 Task: Create Workspace Compliance and Regulation Workspace description Manage and track company employee training and development budgets. Workspace type Human Resources
Action: Mouse moved to (299, 49)
Screenshot: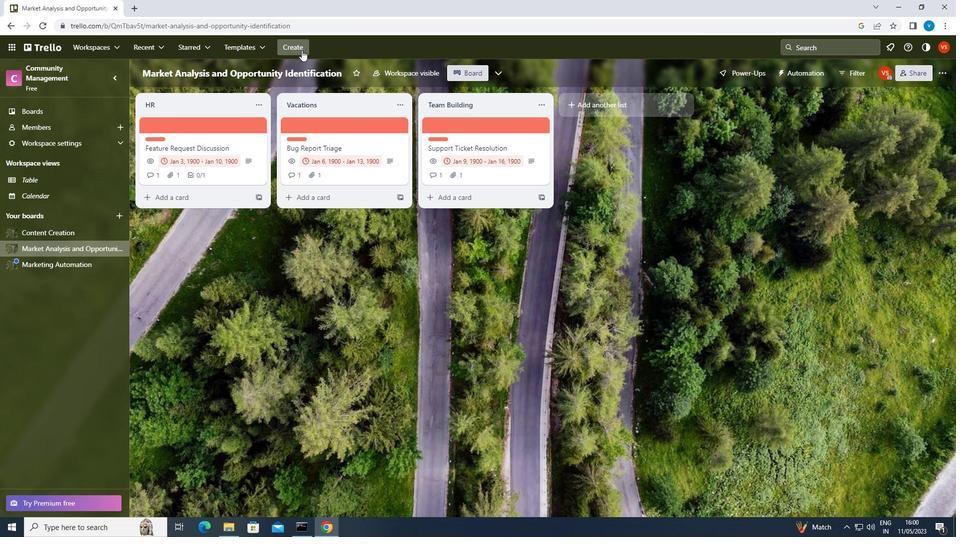
Action: Mouse pressed left at (299, 49)
Screenshot: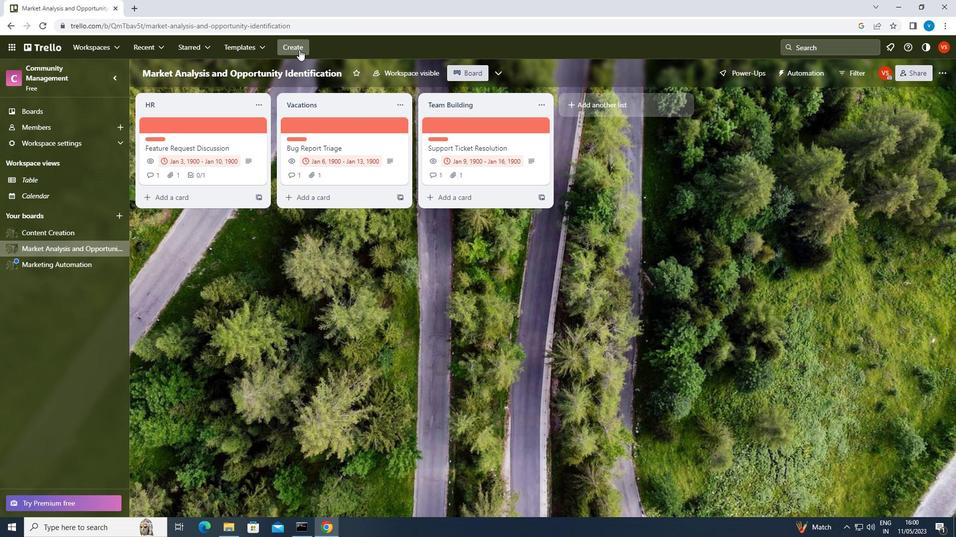 
Action: Mouse moved to (309, 145)
Screenshot: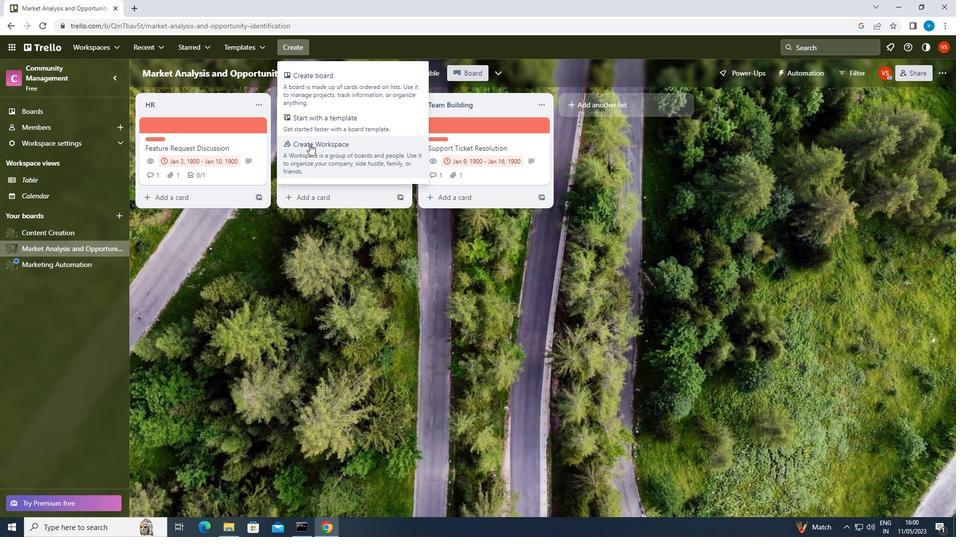 
Action: Mouse pressed left at (309, 145)
Screenshot: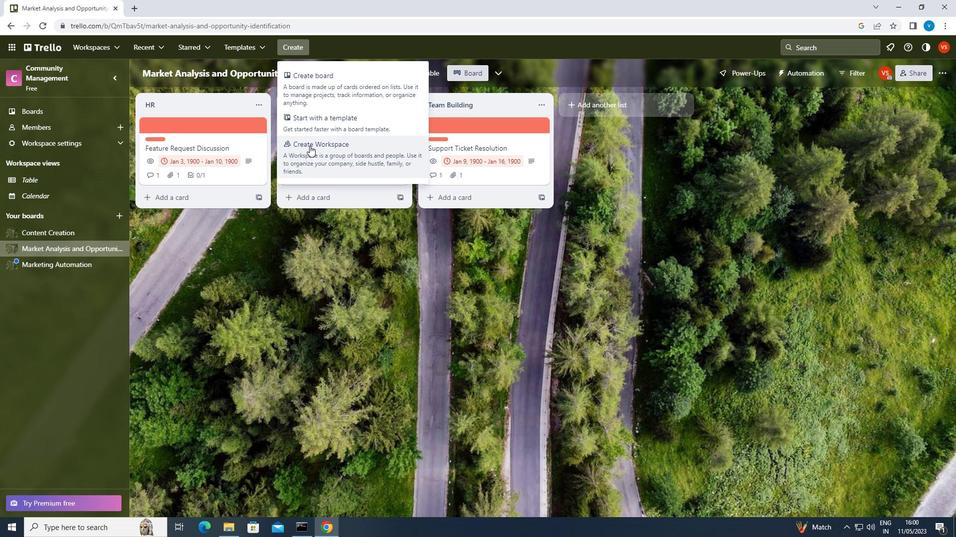 
Action: Mouse moved to (308, 169)
Screenshot: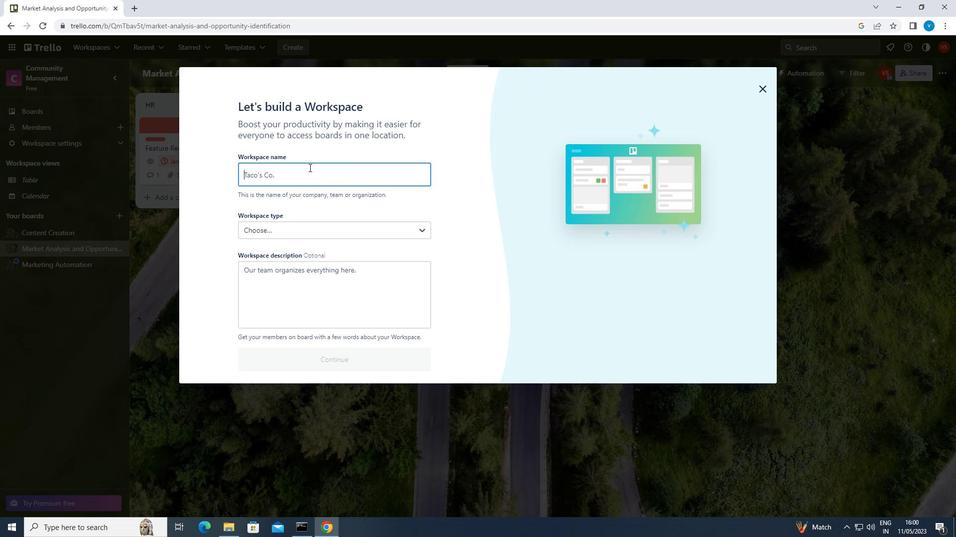 
Action: Mouse pressed left at (308, 169)
Screenshot: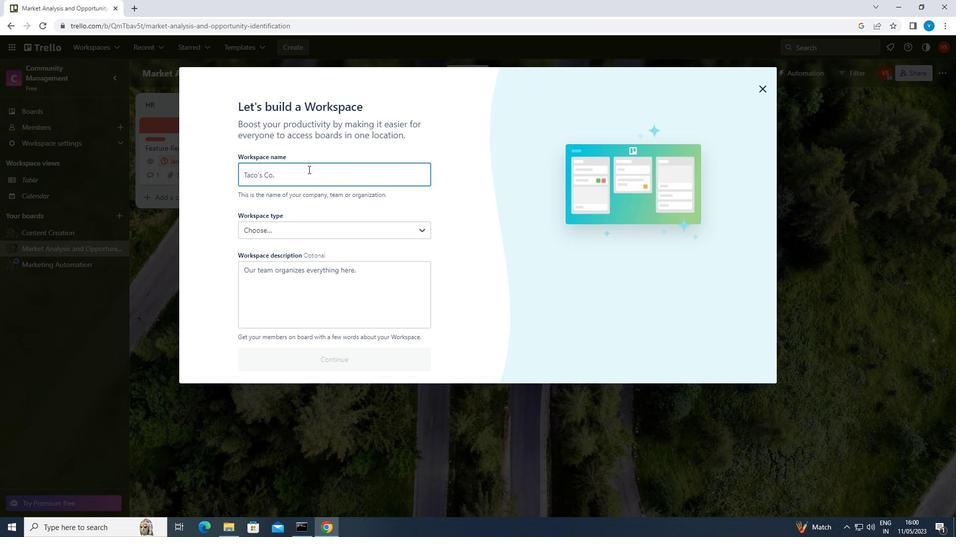 
Action: Mouse moved to (311, 168)
Screenshot: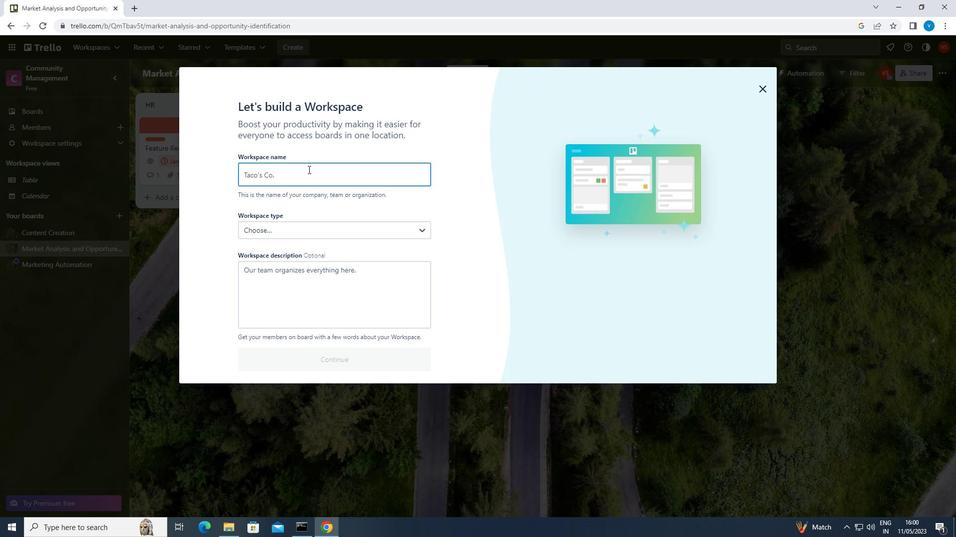 
Action: Key pressed <Key.shift>COMPLIANCE<Key.space>AND<Key.space><Key.shift>REGULATION
Screenshot: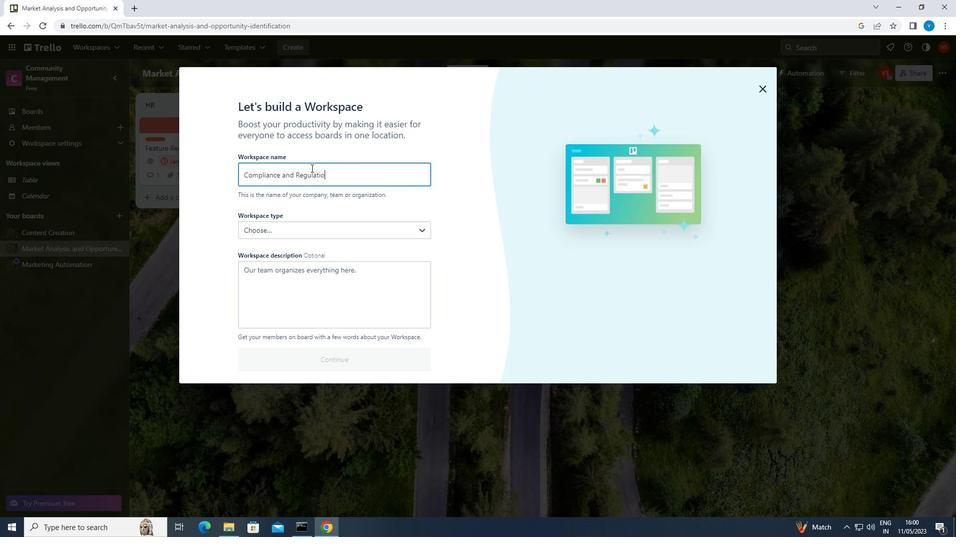 
Action: Mouse moved to (331, 318)
Screenshot: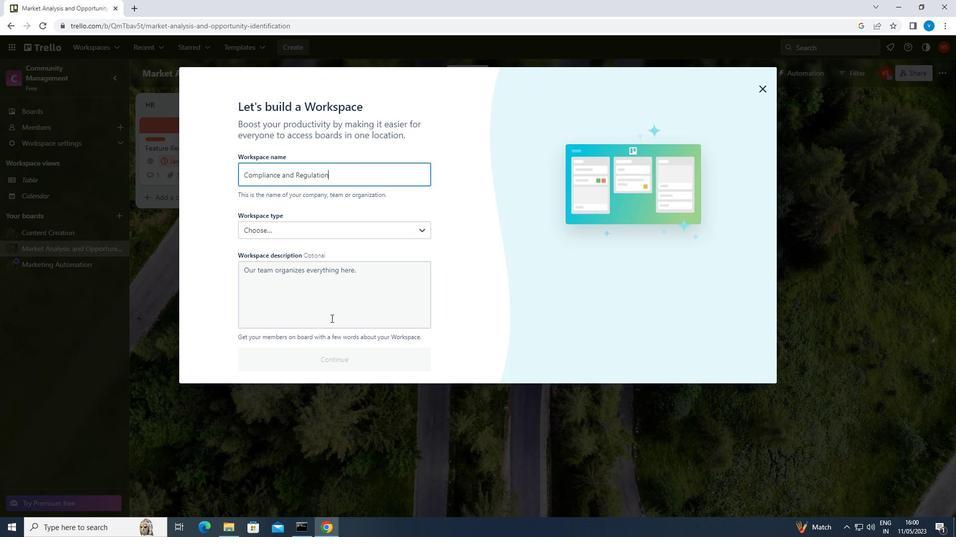 
Action: Mouse pressed left at (331, 318)
Screenshot: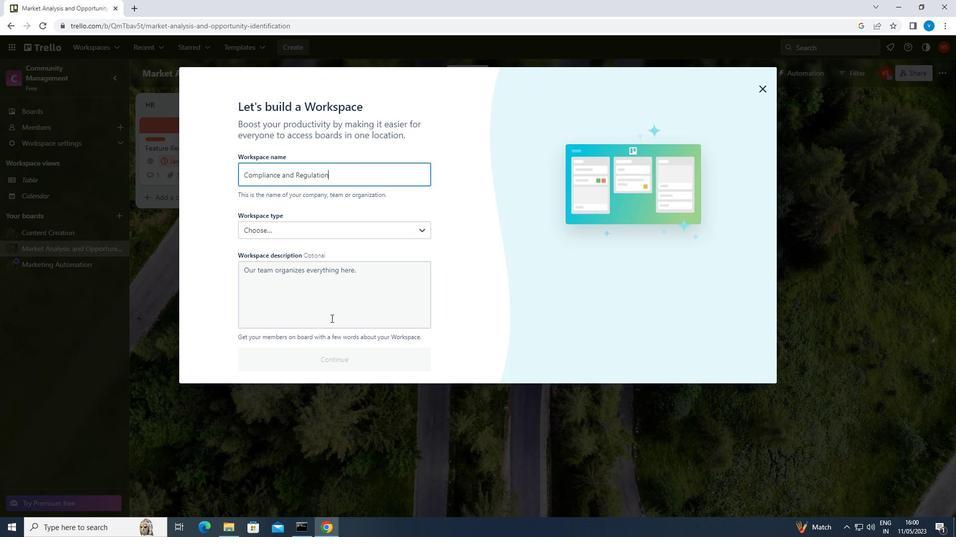 
Action: Mouse moved to (336, 312)
Screenshot: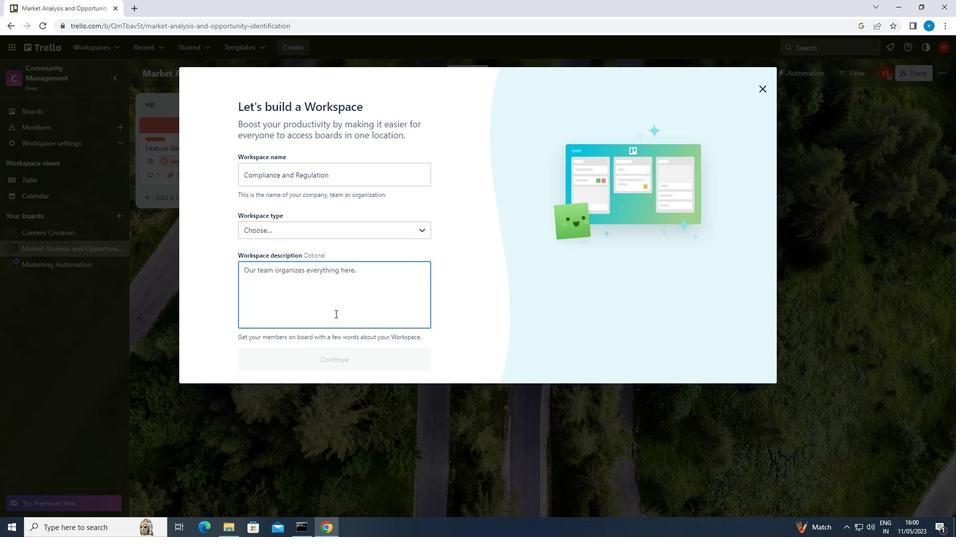
Action: Key pressed <Key.shift>MANAGE<Key.space>AND<Key.space>TRACK<Key.space>COMPANY<Key.space>EMPLOYEE<Key.space>TRAINING<Key.space>AND<Key.space>DEVELOPMENT<Key.space>BUDGETS
Screenshot: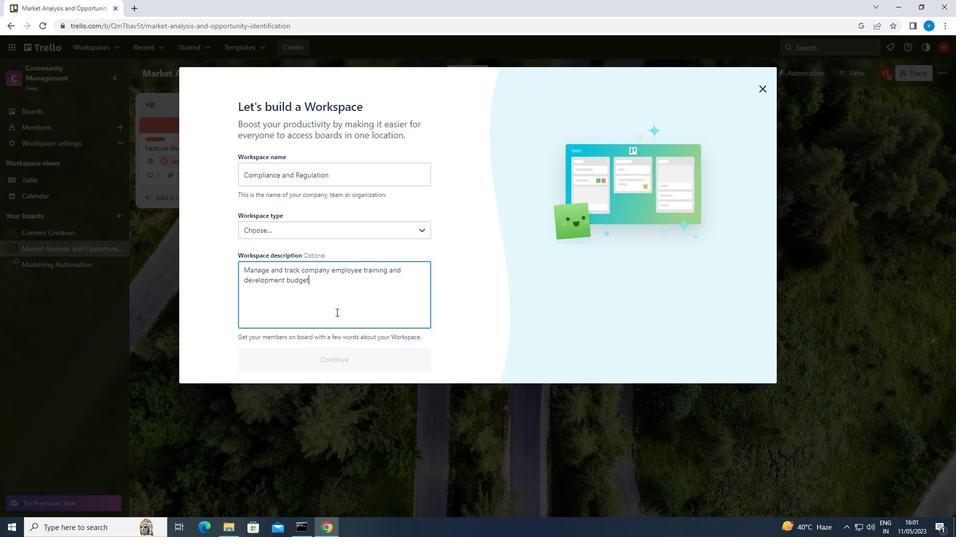 
Action: Mouse moved to (319, 228)
Screenshot: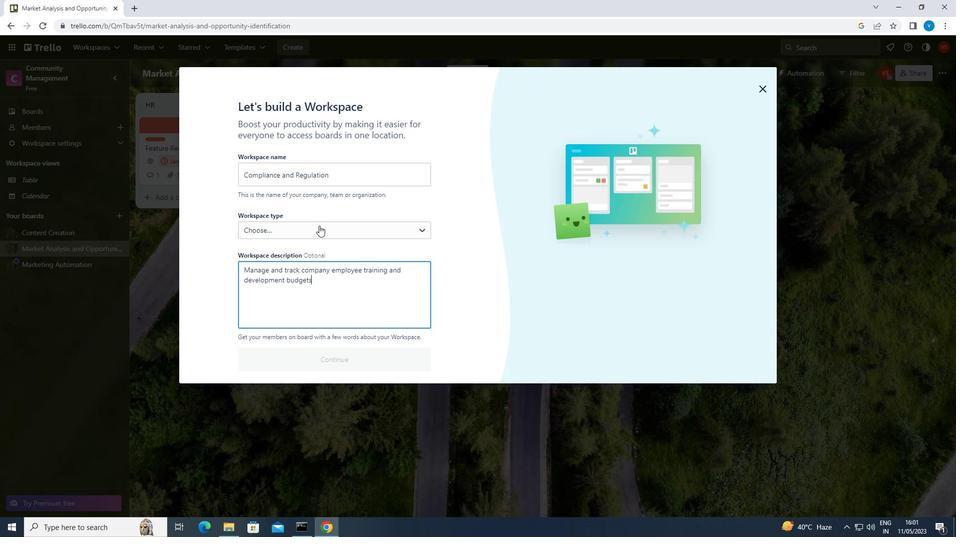 
Action: Mouse pressed left at (319, 228)
Screenshot: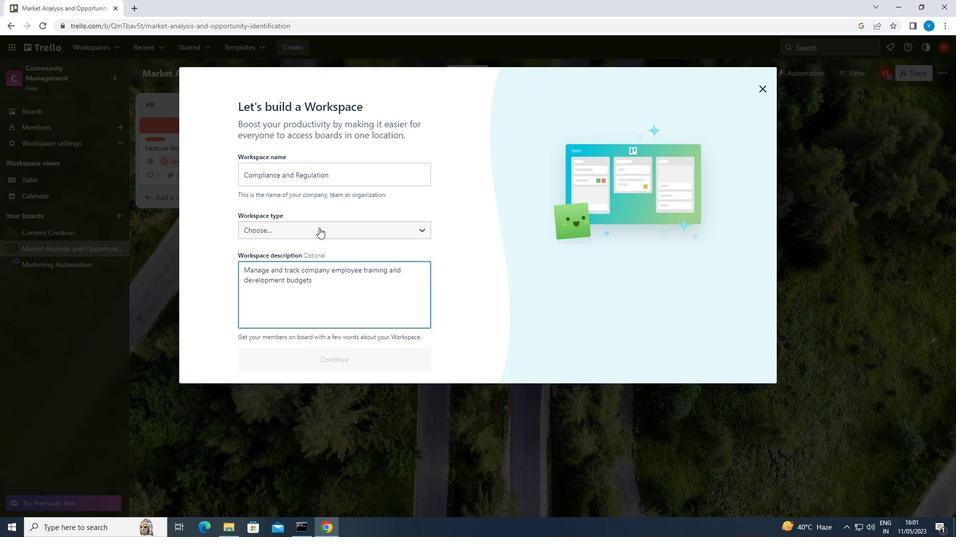 
Action: Mouse moved to (294, 272)
Screenshot: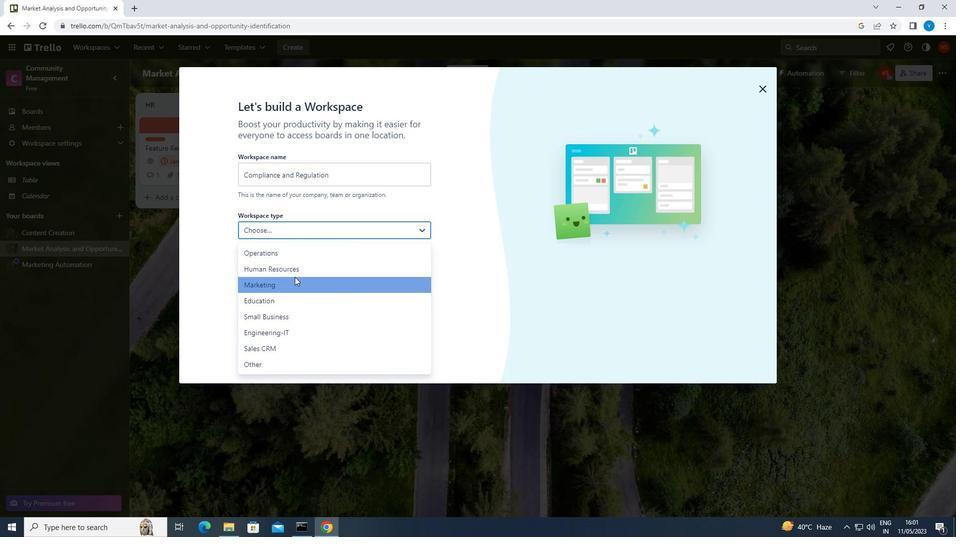 
Action: Mouse pressed left at (294, 272)
Screenshot: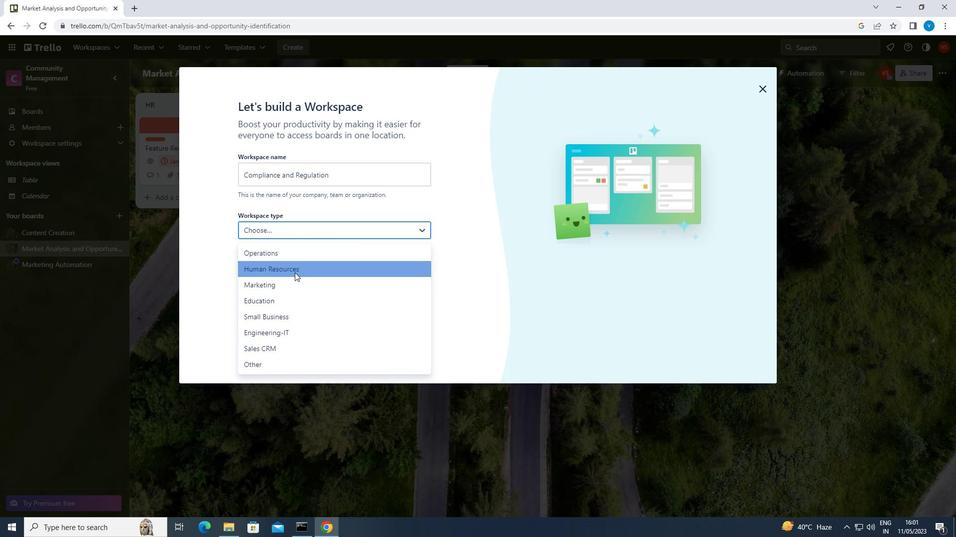 
Action: Mouse moved to (330, 358)
Screenshot: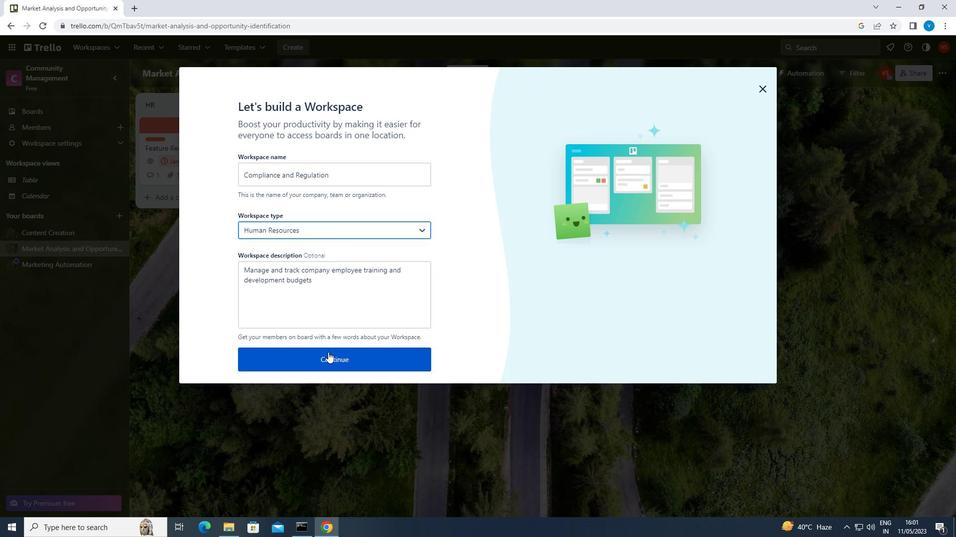 
Action: Mouse pressed left at (330, 358)
Screenshot: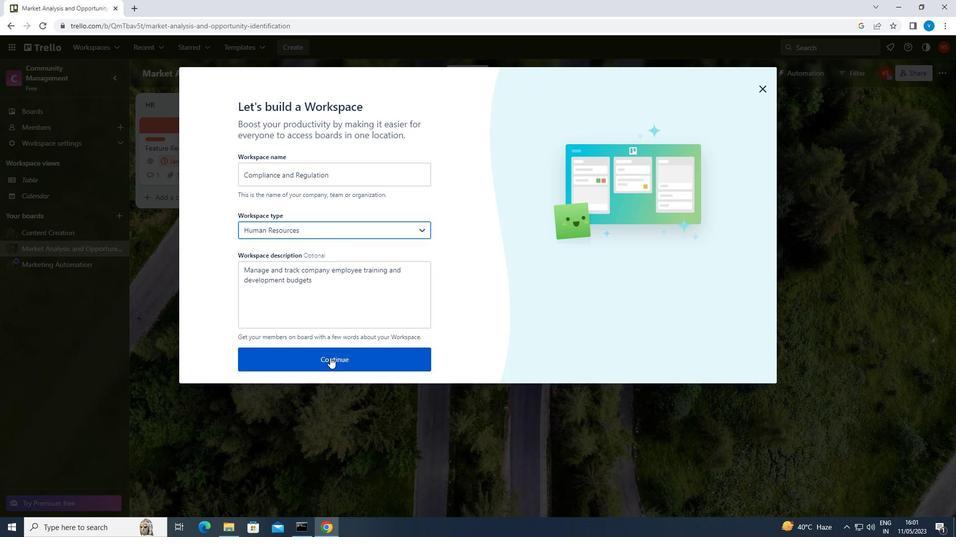 
